 Task: Create a rule from the Routing list, Task moved to a section -> Set Priority in the project AdaptFlow , set the section as Done clear the priority
Action: Mouse moved to (1186, 106)
Screenshot: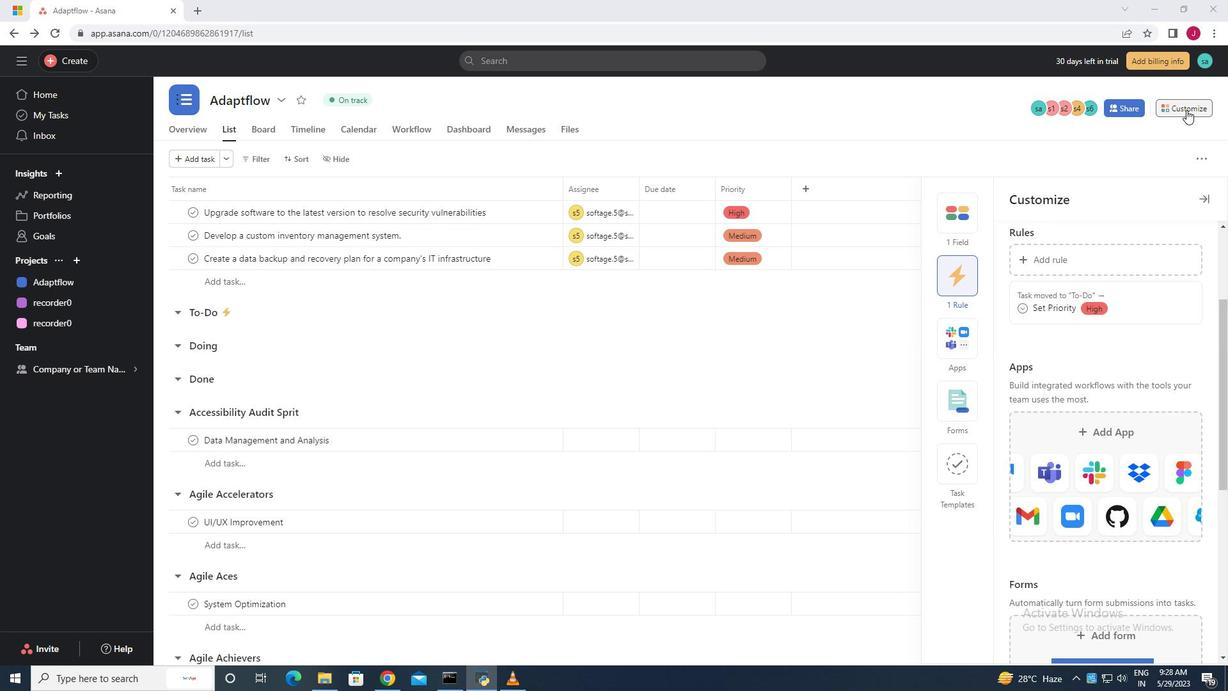 
Action: Mouse pressed left at (1186, 106)
Screenshot: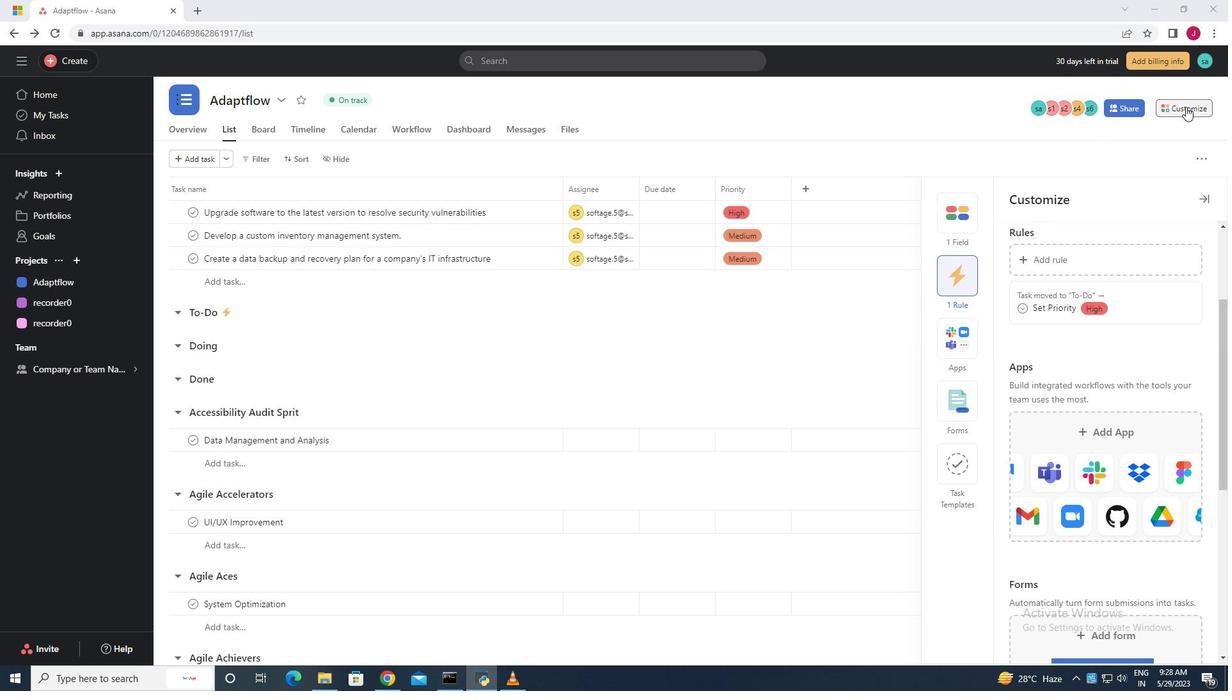 
Action: Mouse moved to (1177, 107)
Screenshot: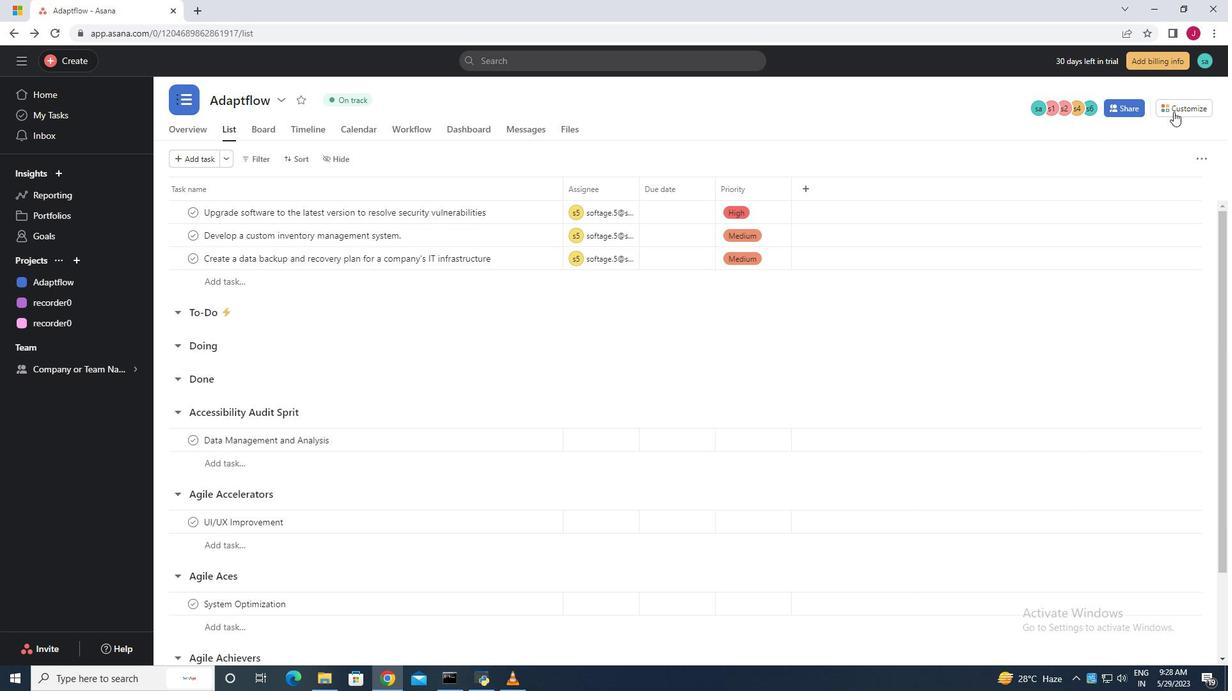 
Action: Mouse pressed left at (1177, 107)
Screenshot: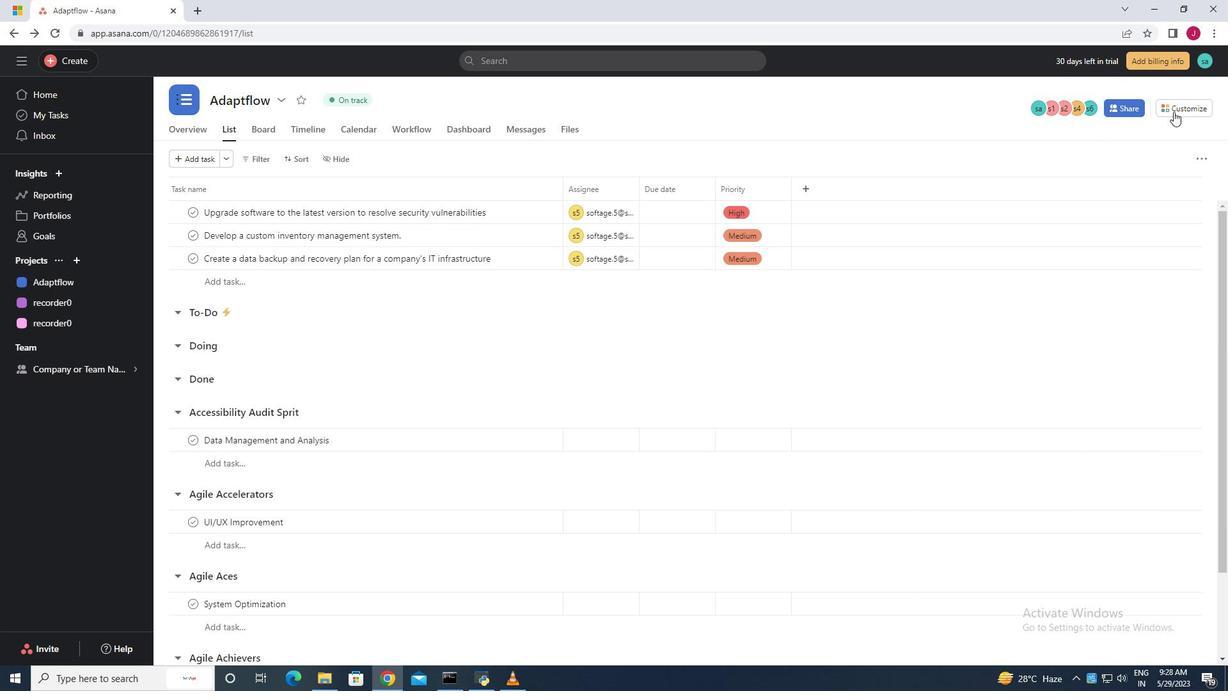 
Action: Mouse moved to (953, 283)
Screenshot: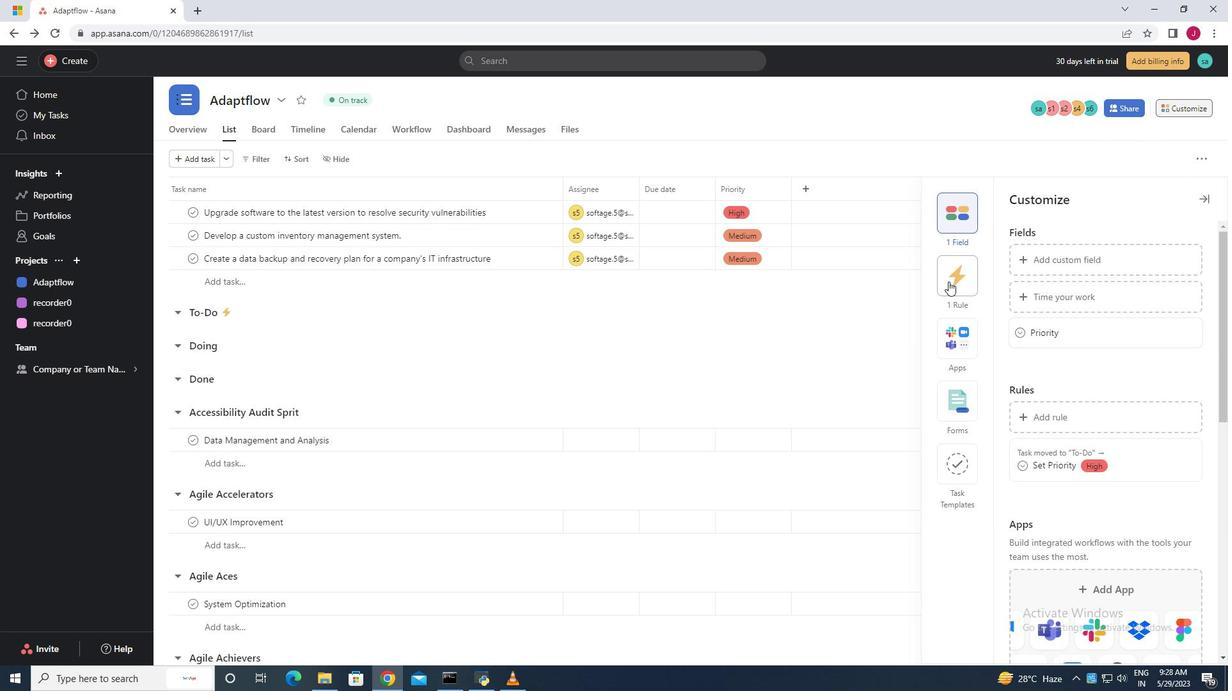 
Action: Mouse pressed left at (953, 283)
Screenshot: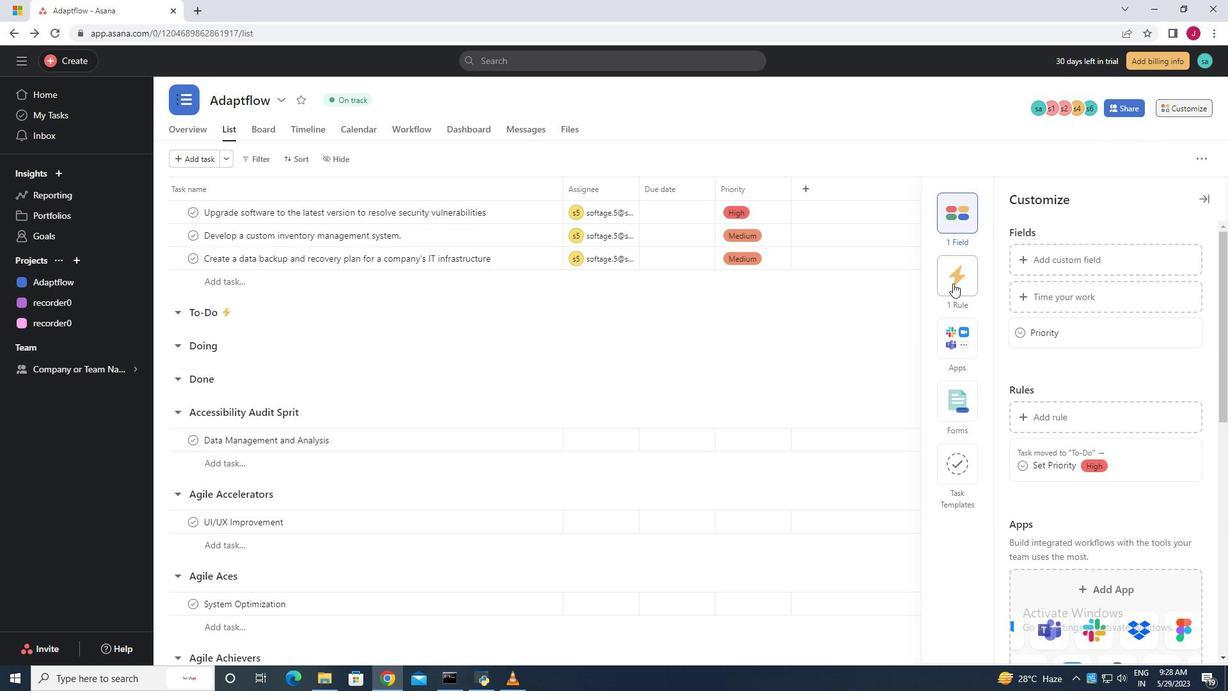 
Action: Mouse moved to (1076, 257)
Screenshot: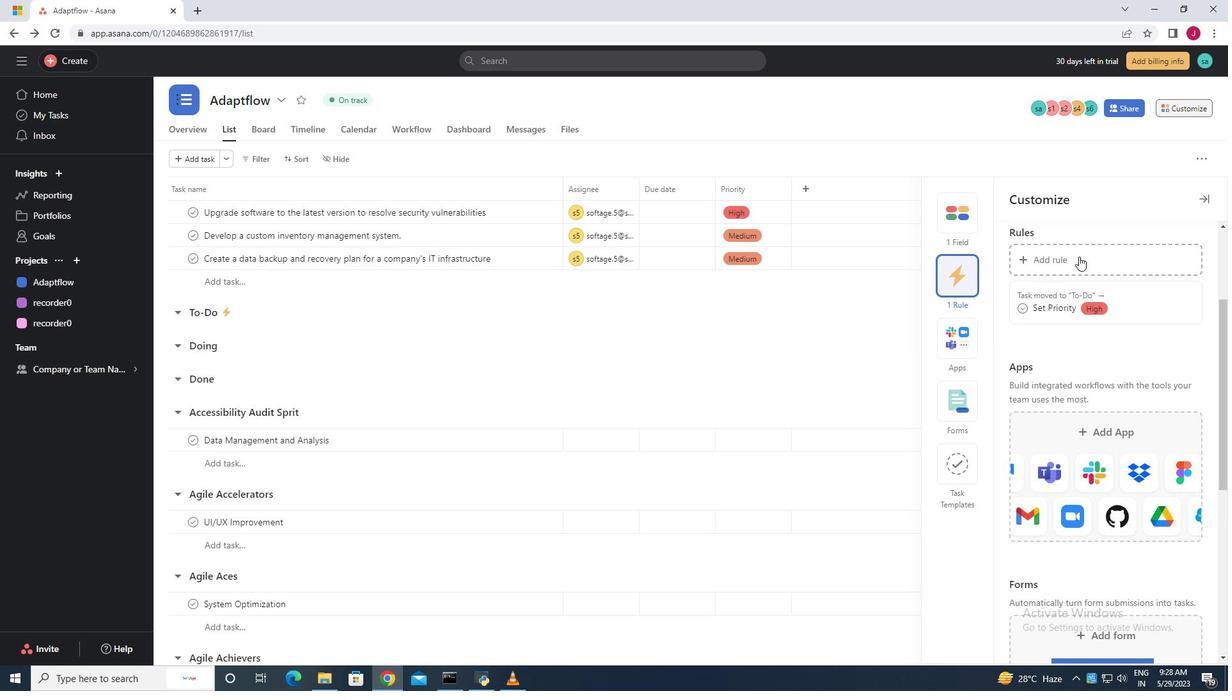 
Action: Mouse pressed left at (1076, 257)
Screenshot: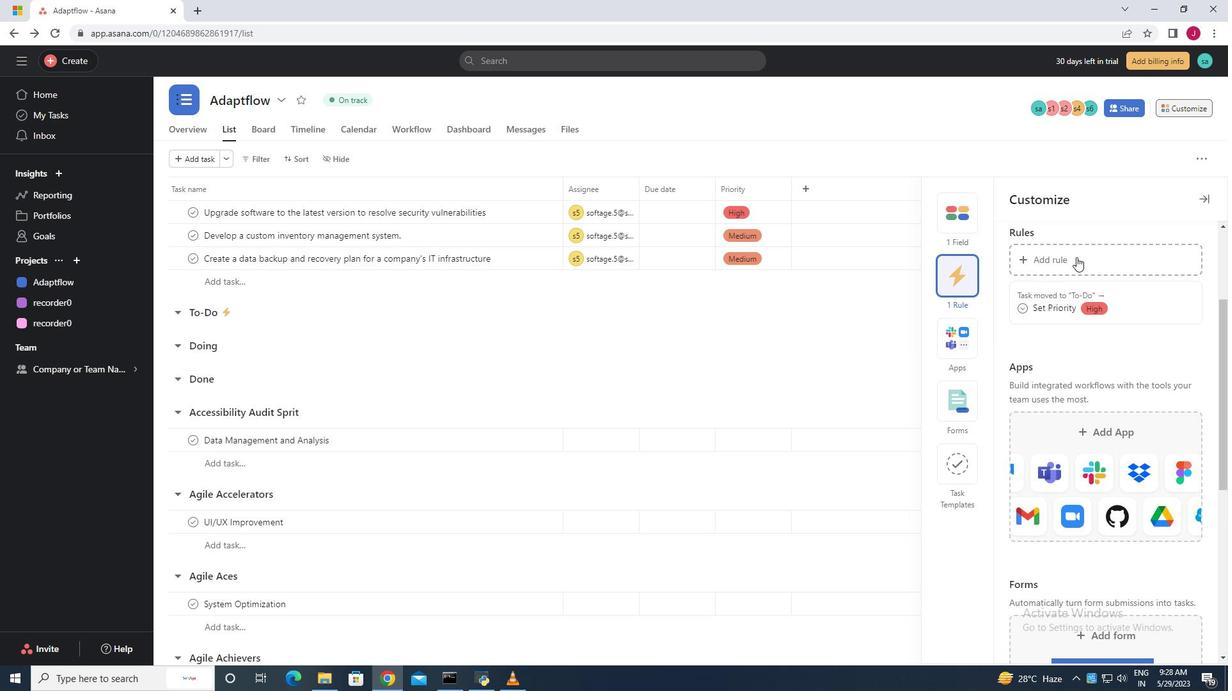 
Action: Mouse moved to (700, 437)
Screenshot: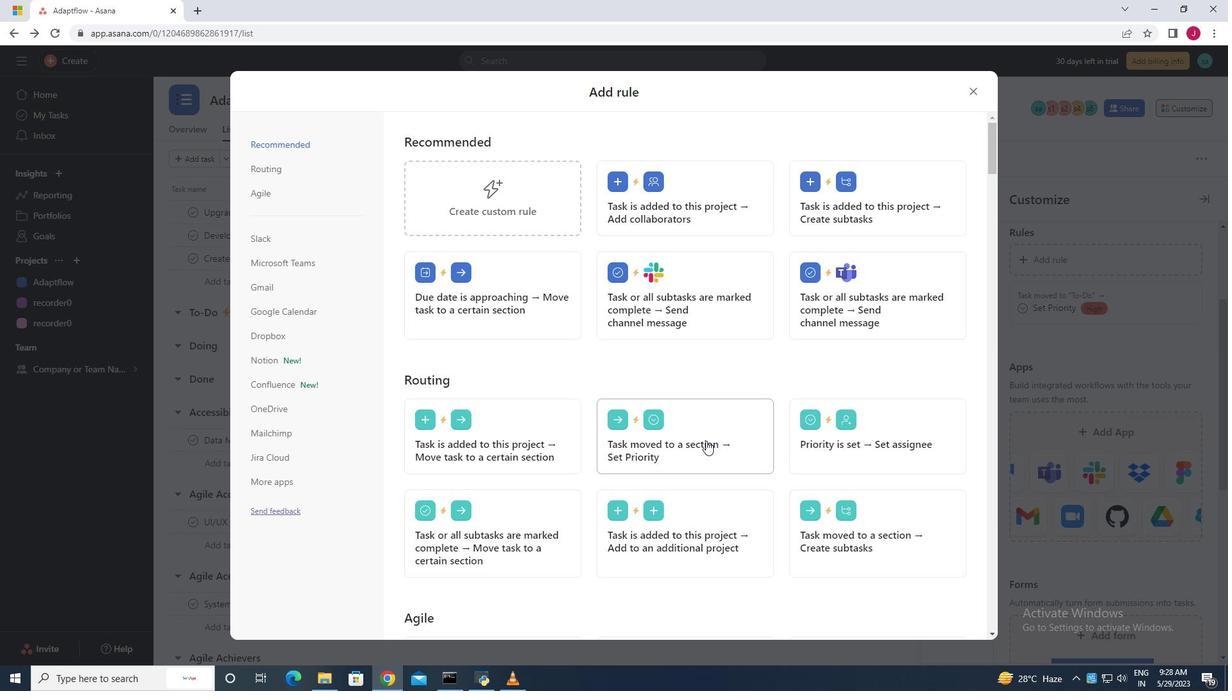 
Action: Mouse pressed left at (700, 437)
Screenshot: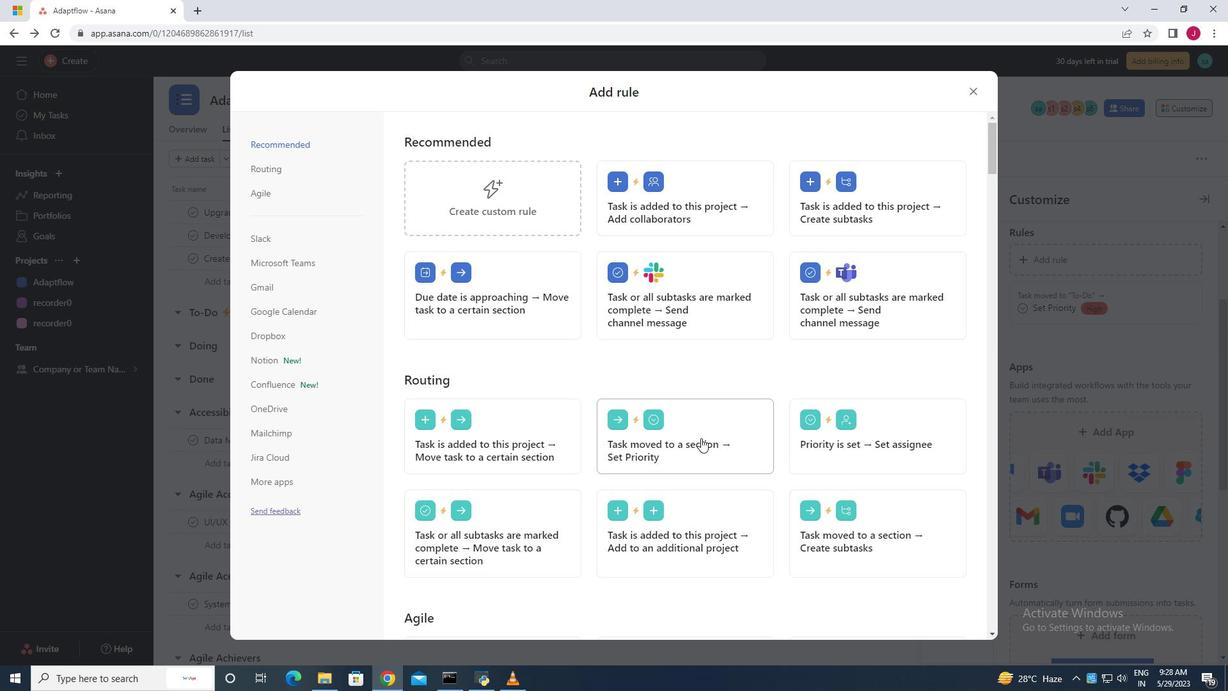 
Action: Mouse moved to (473, 345)
Screenshot: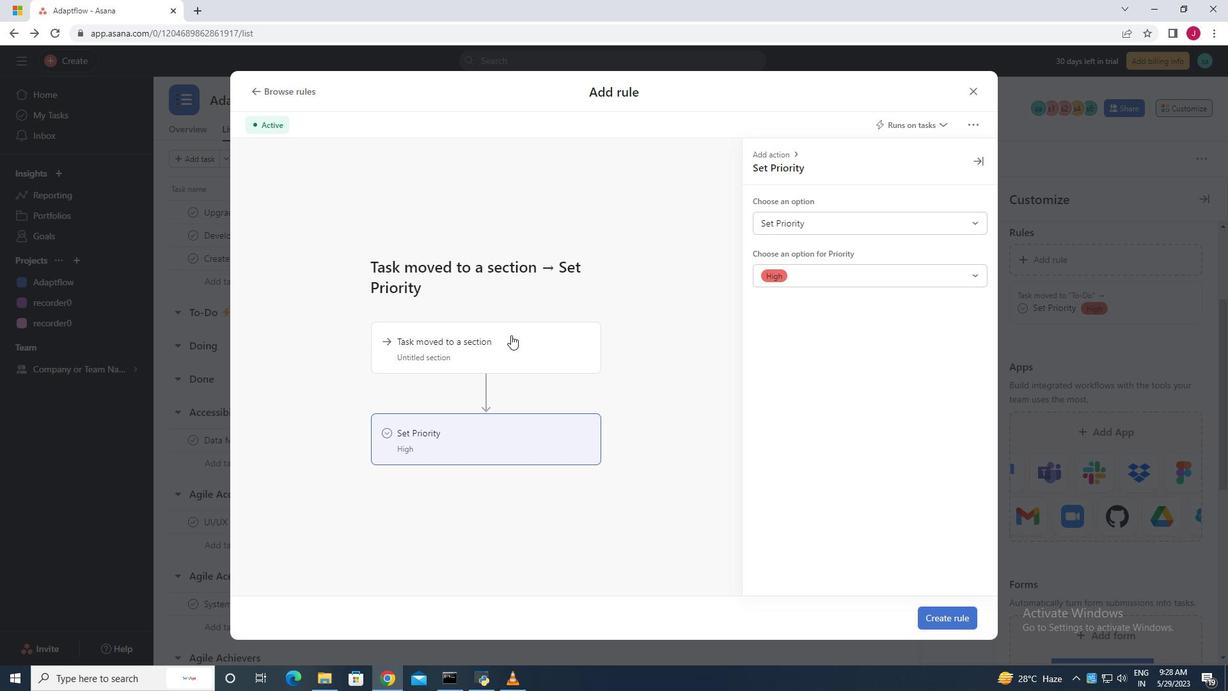 
Action: Mouse pressed left at (473, 345)
Screenshot: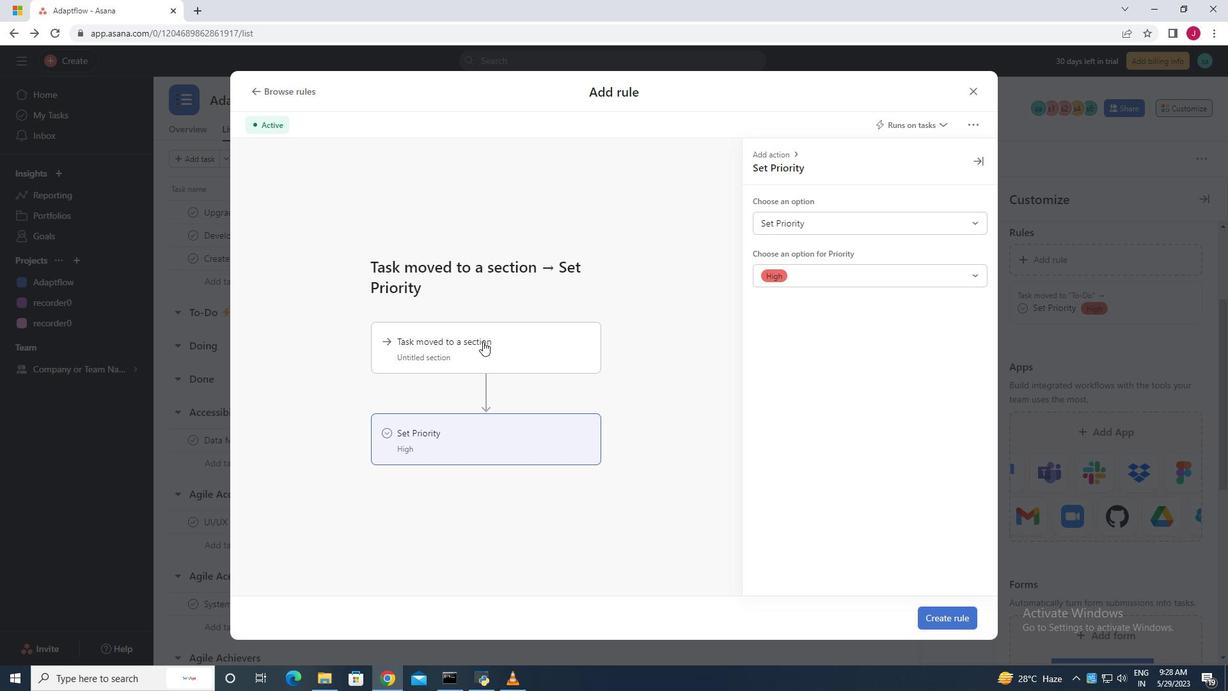 
Action: Mouse moved to (479, 355)
Screenshot: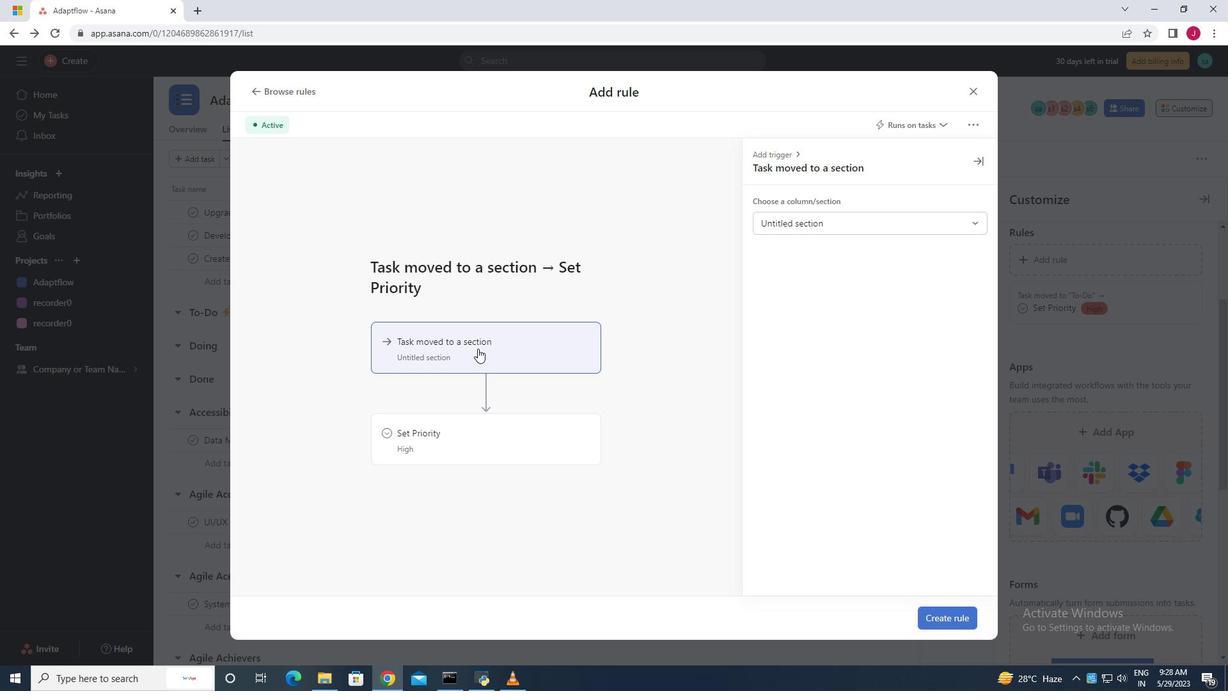 
Action: Mouse pressed left at (479, 355)
Screenshot: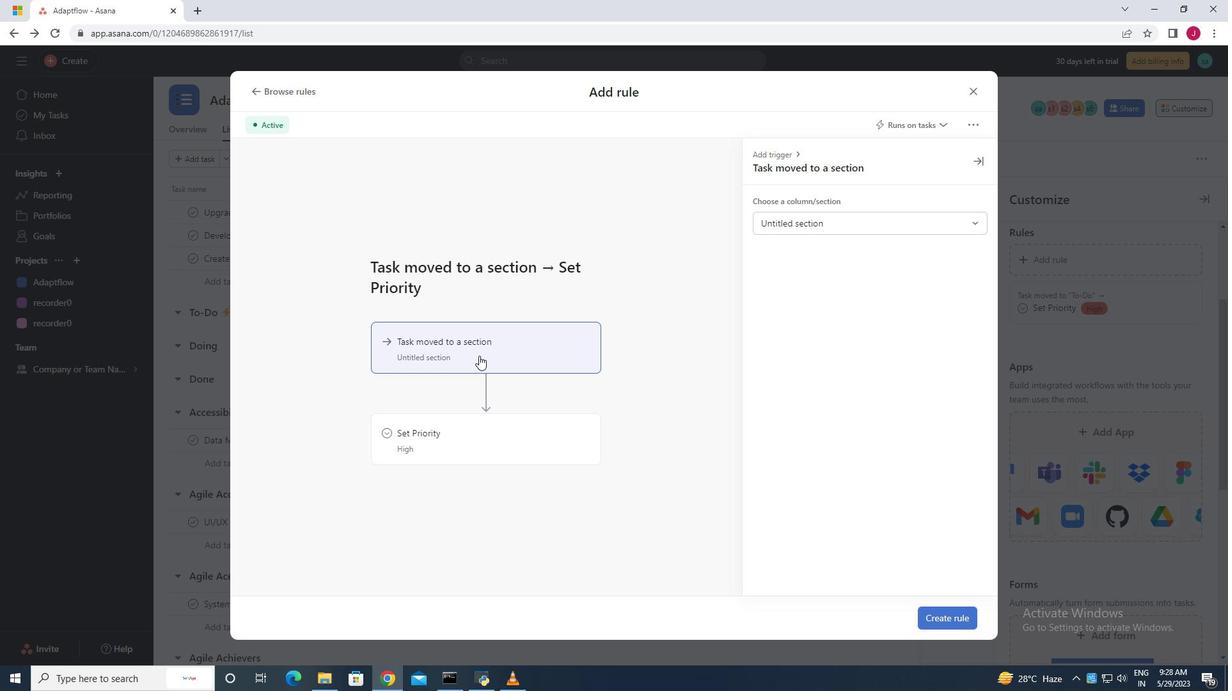 
Action: Mouse moved to (836, 218)
Screenshot: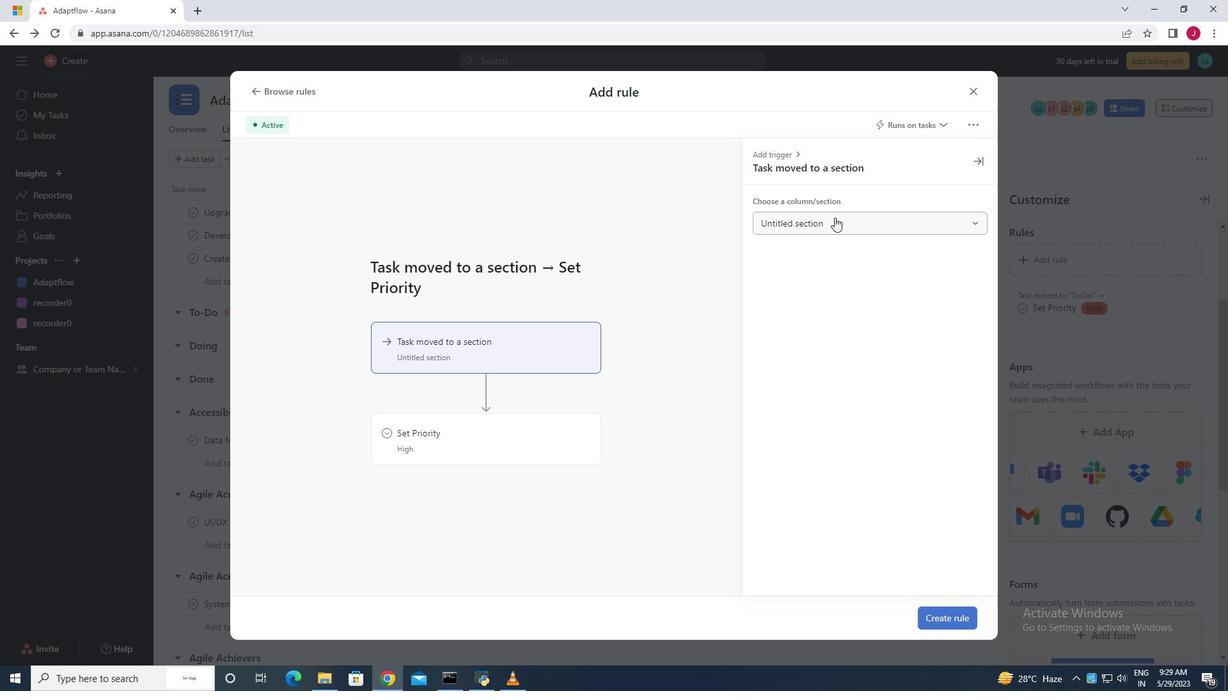 
Action: Mouse pressed left at (836, 218)
Screenshot: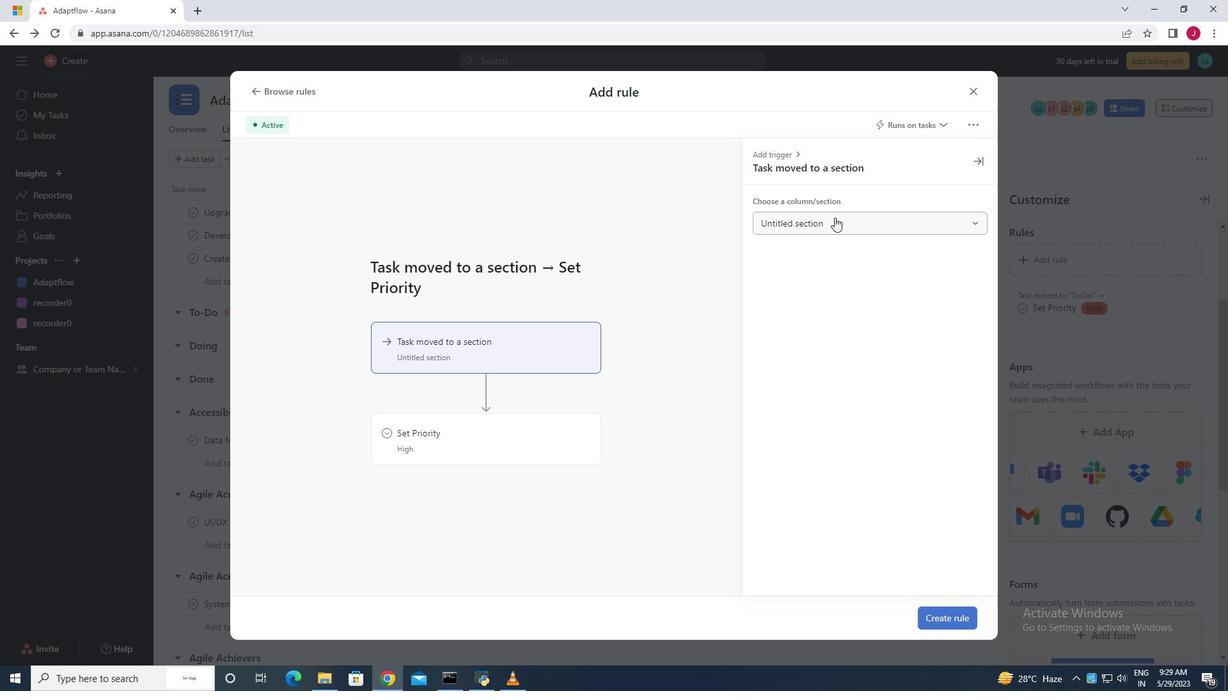 
Action: Mouse moved to (797, 317)
Screenshot: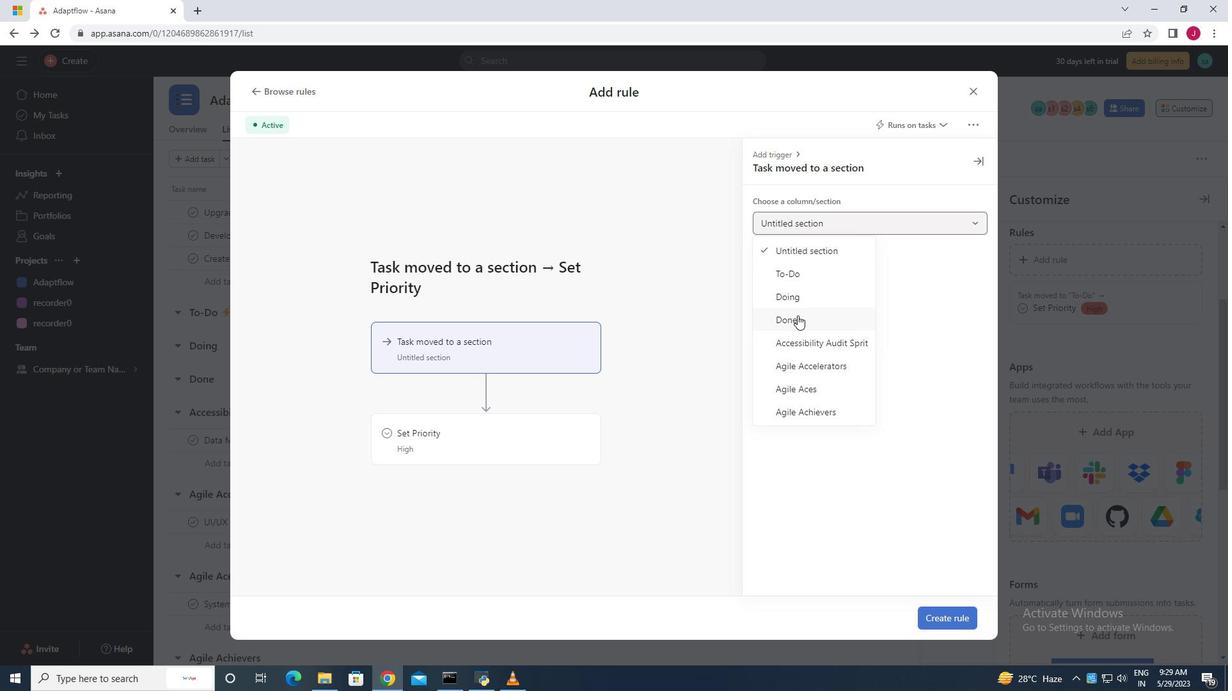 
Action: Mouse pressed left at (797, 317)
Screenshot: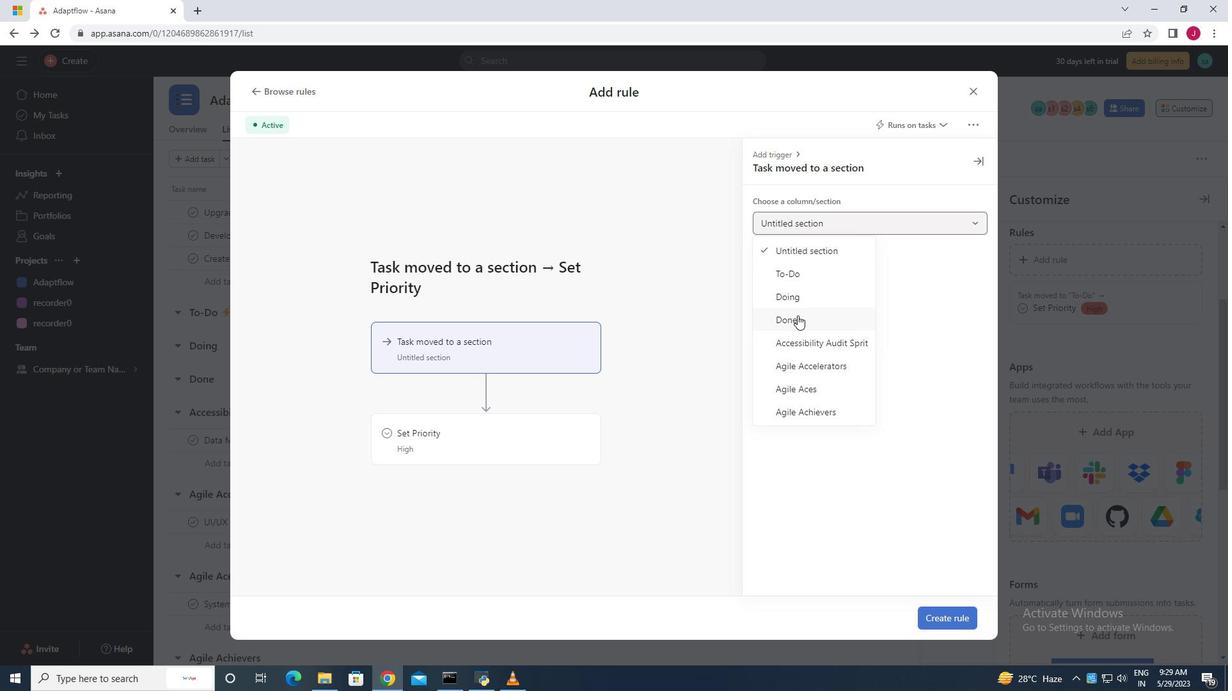 
Action: Mouse moved to (453, 438)
Screenshot: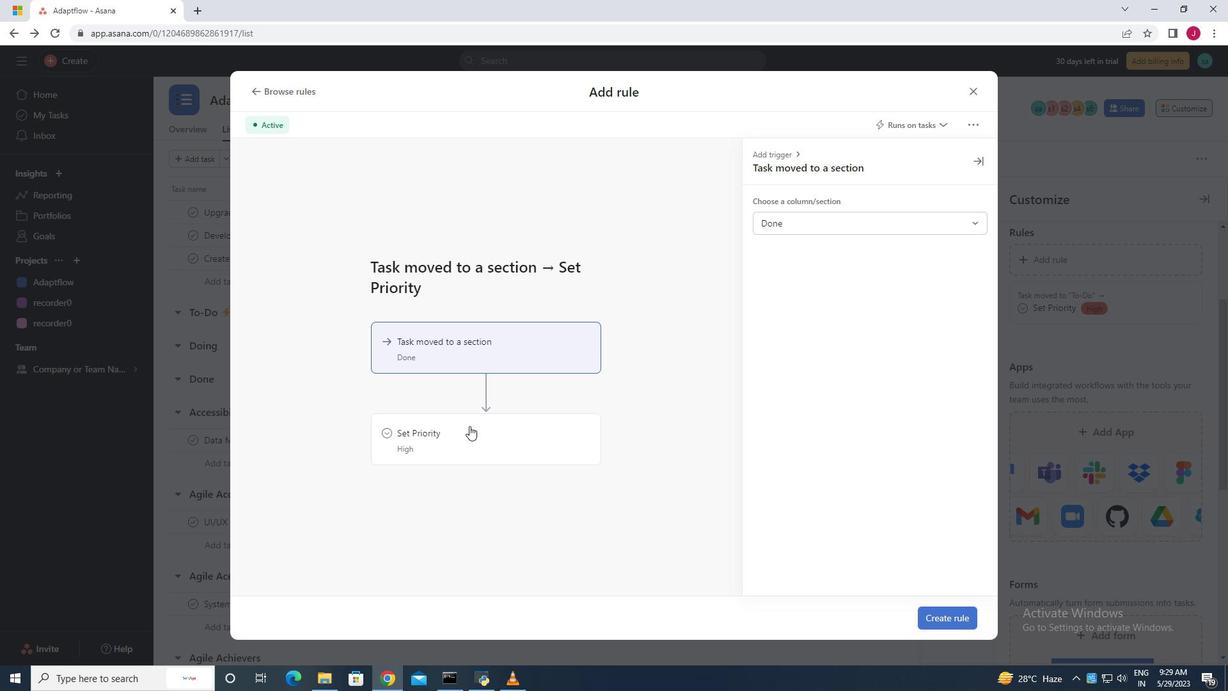 
Action: Mouse pressed left at (453, 438)
Screenshot: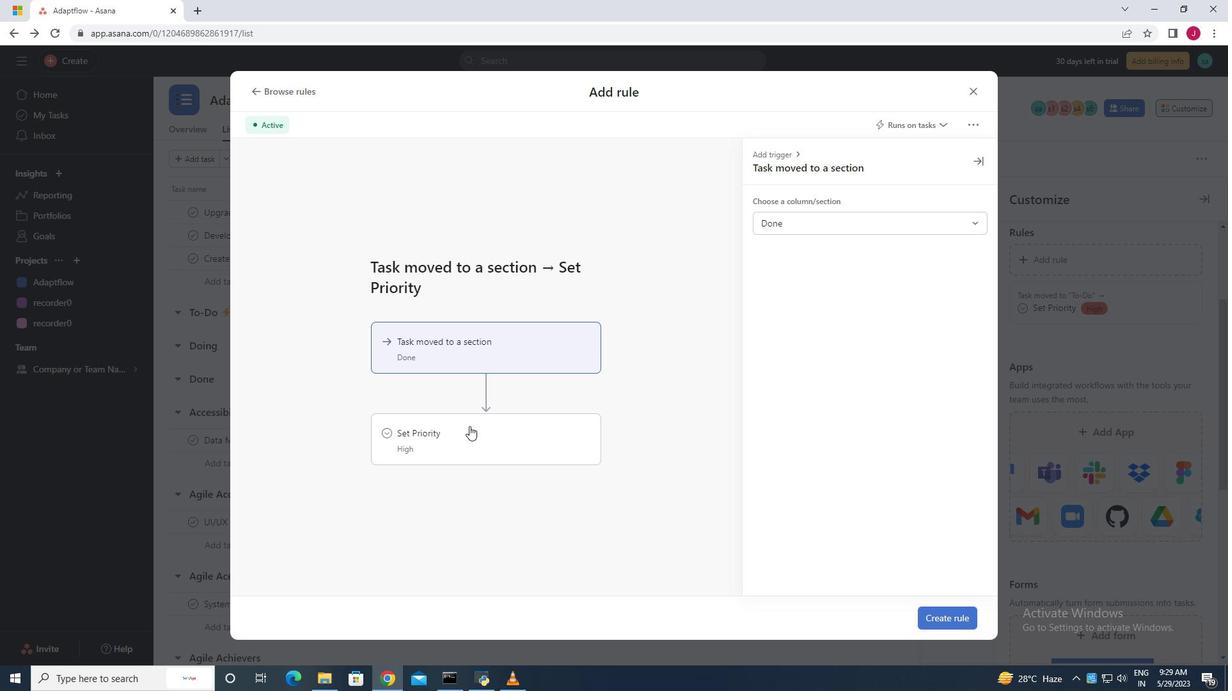 
Action: Mouse moved to (781, 222)
Screenshot: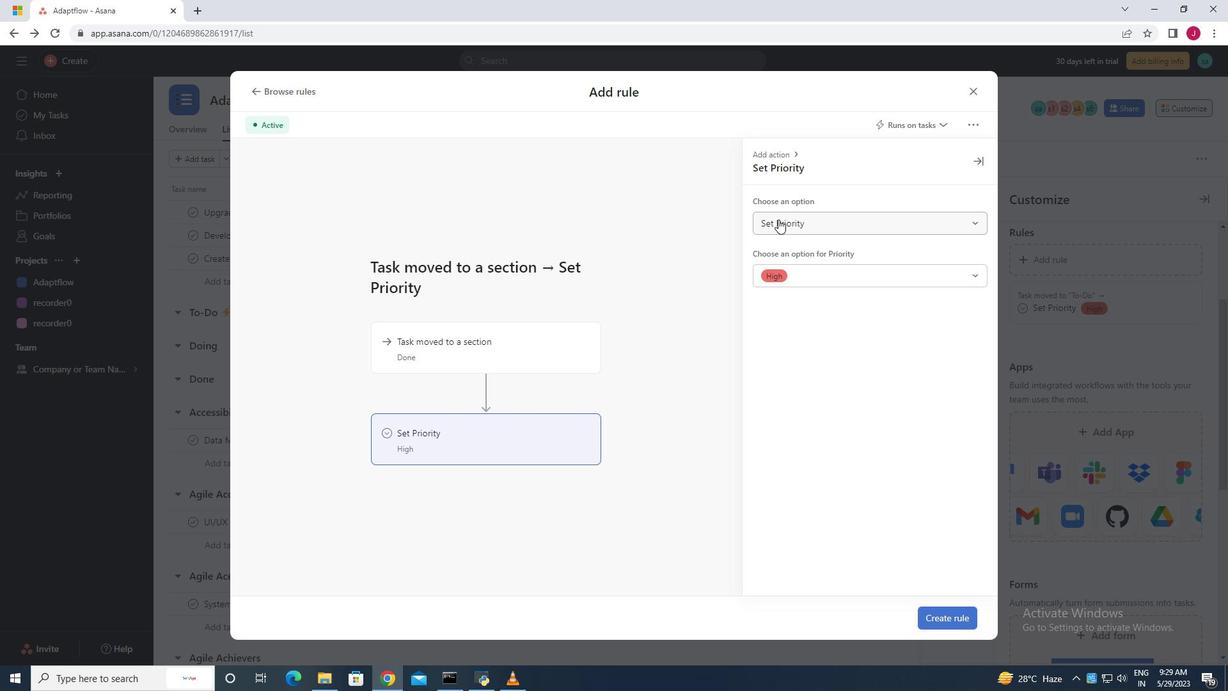 
Action: Mouse pressed left at (781, 222)
Screenshot: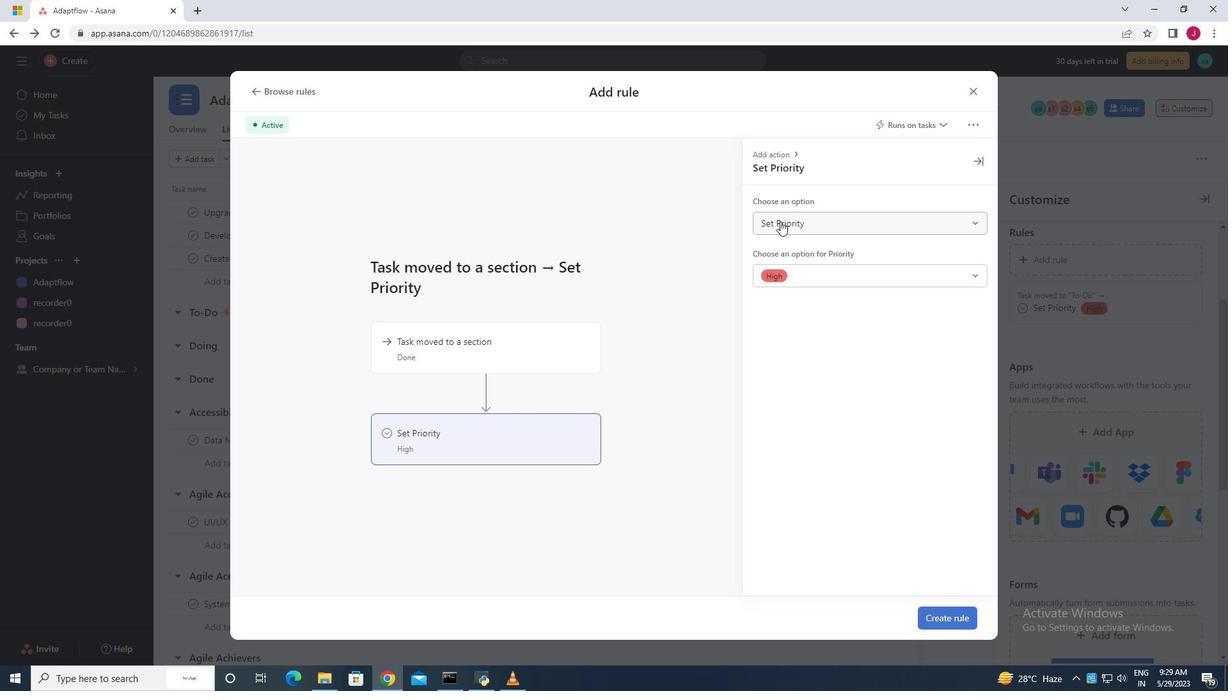 
Action: Mouse moved to (787, 277)
Screenshot: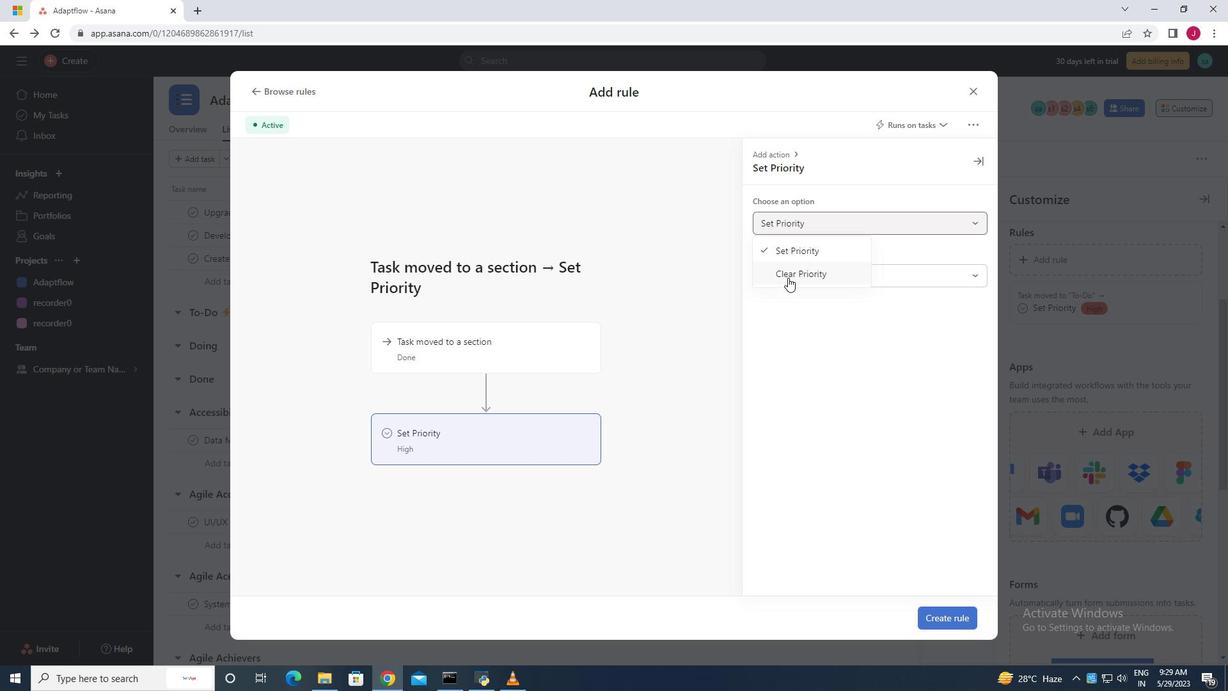 
Action: Mouse pressed left at (787, 277)
Screenshot: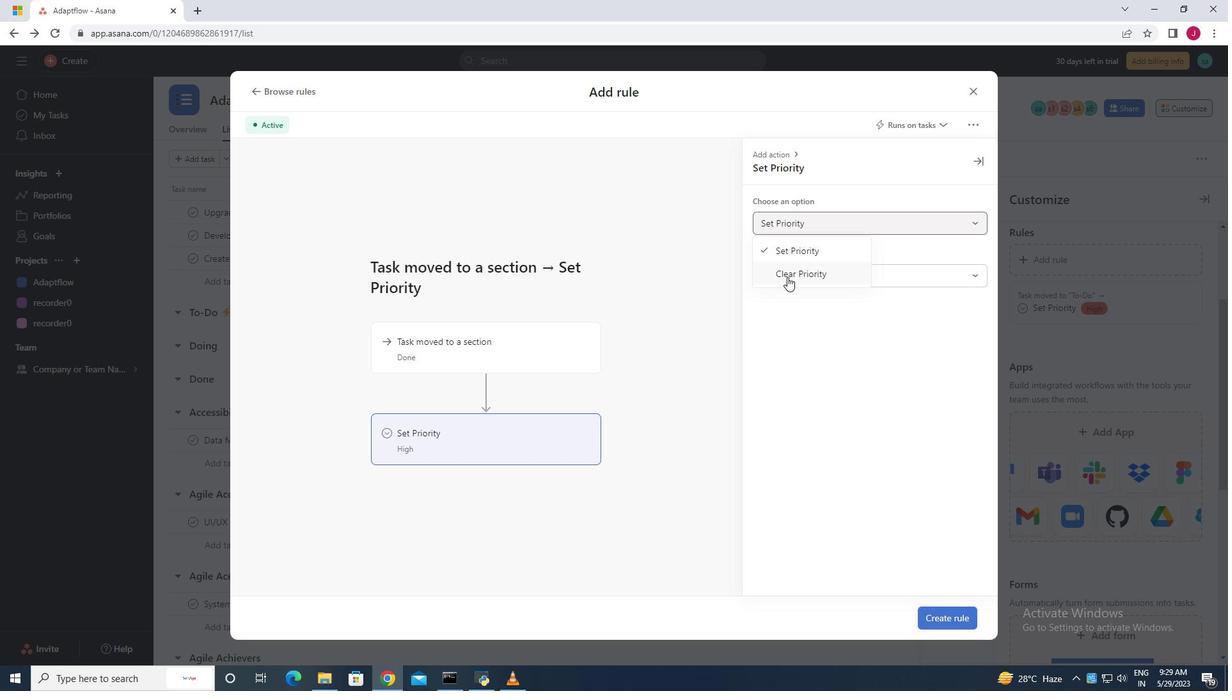 
Action: Mouse moved to (942, 620)
Screenshot: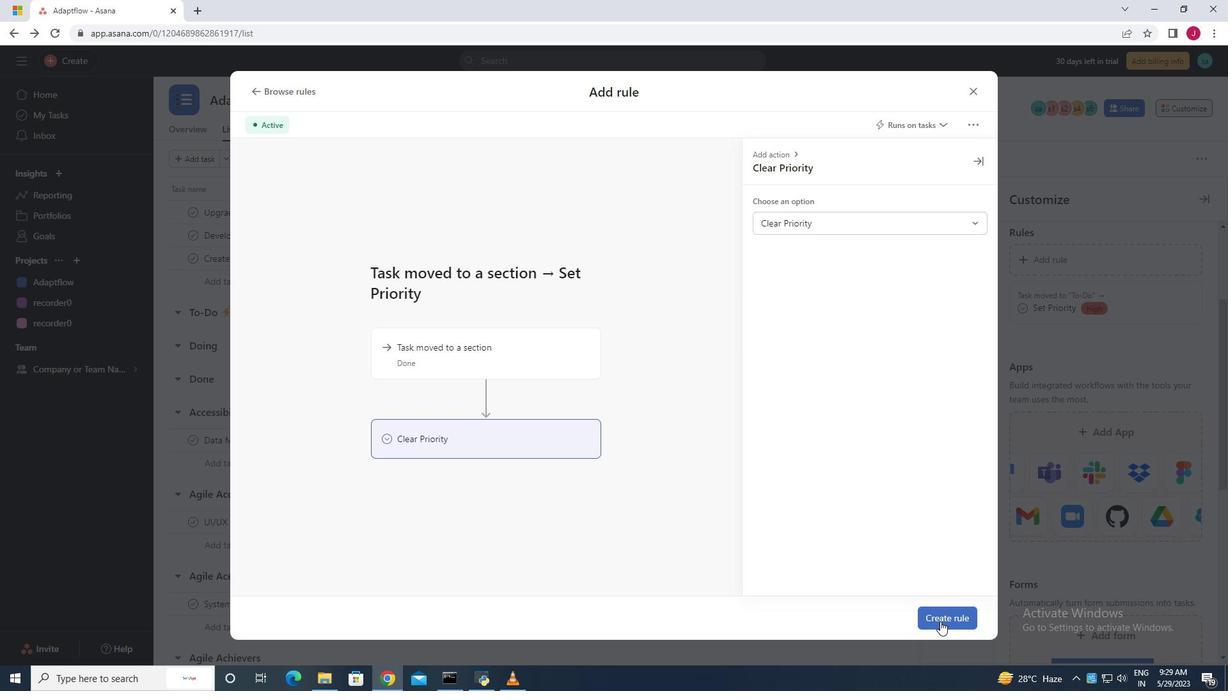 
Action: Mouse pressed left at (942, 620)
Screenshot: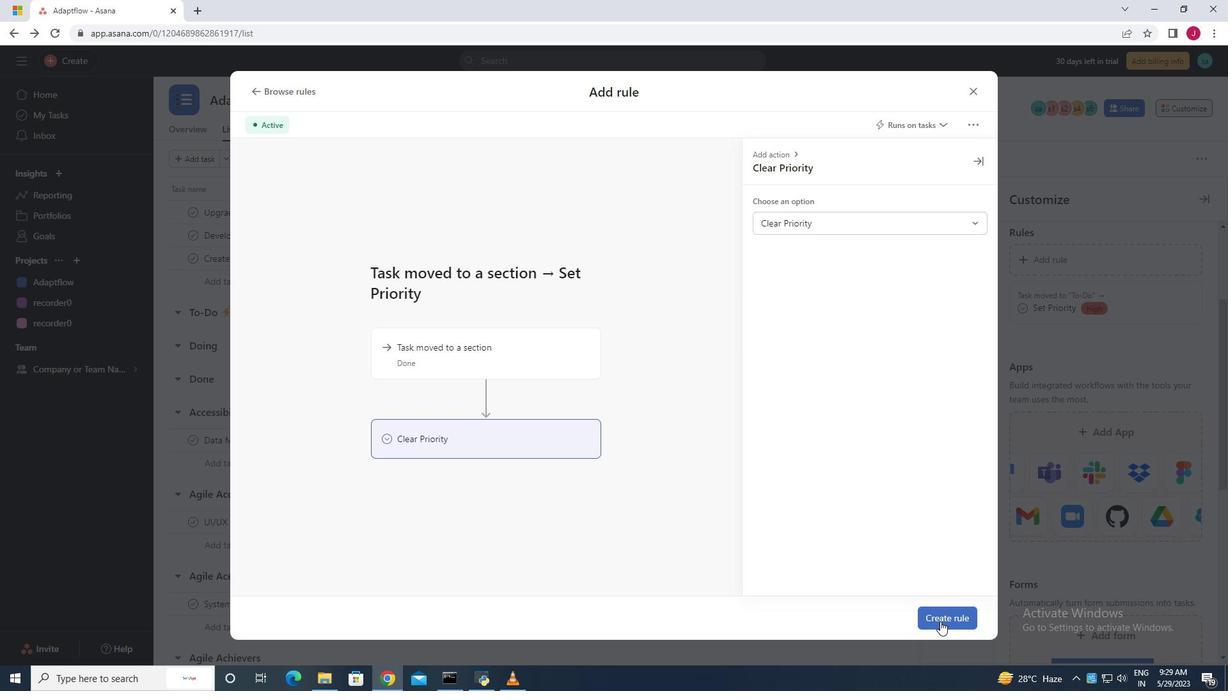 
Action: Mouse moved to (934, 615)
Screenshot: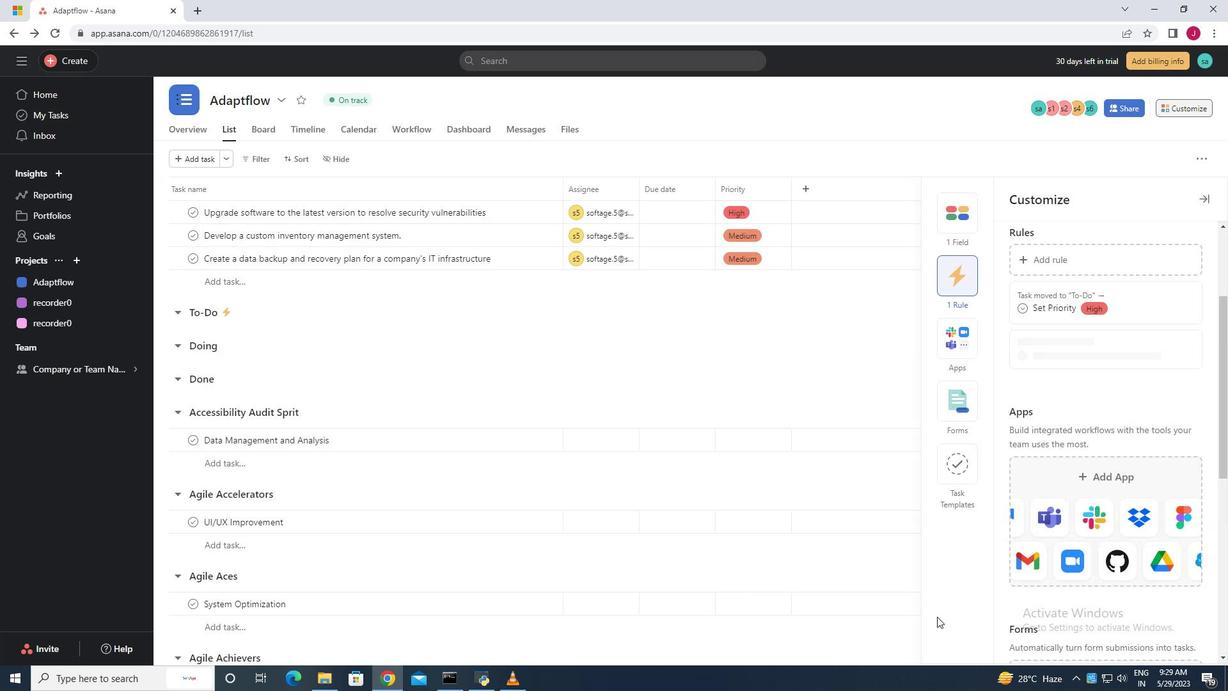 
